 Task: Explore satellite view of the Grand Tetons in Wyoming.
Action: Mouse moved to (55, 26)
Screenshot: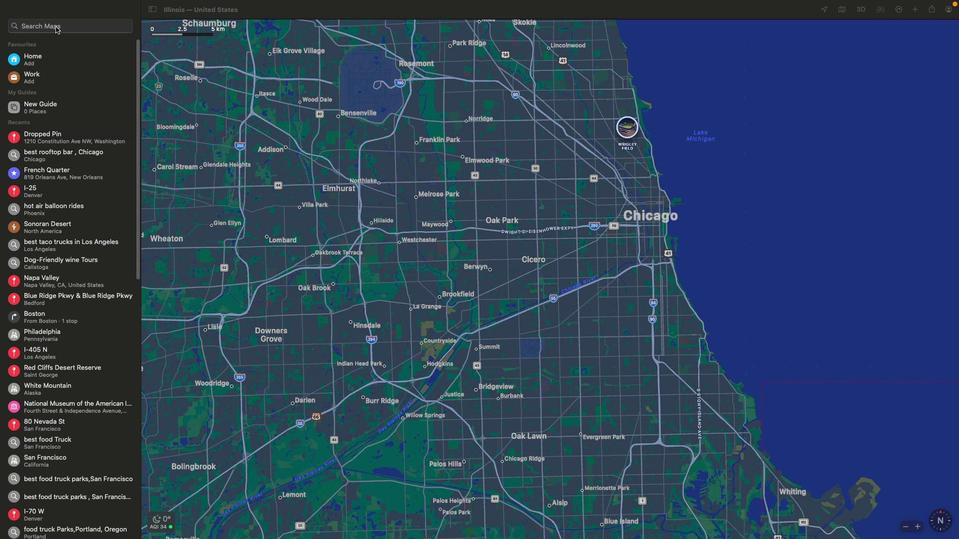 
Action: Mouse pressed left at (55, 26)
Screenshot: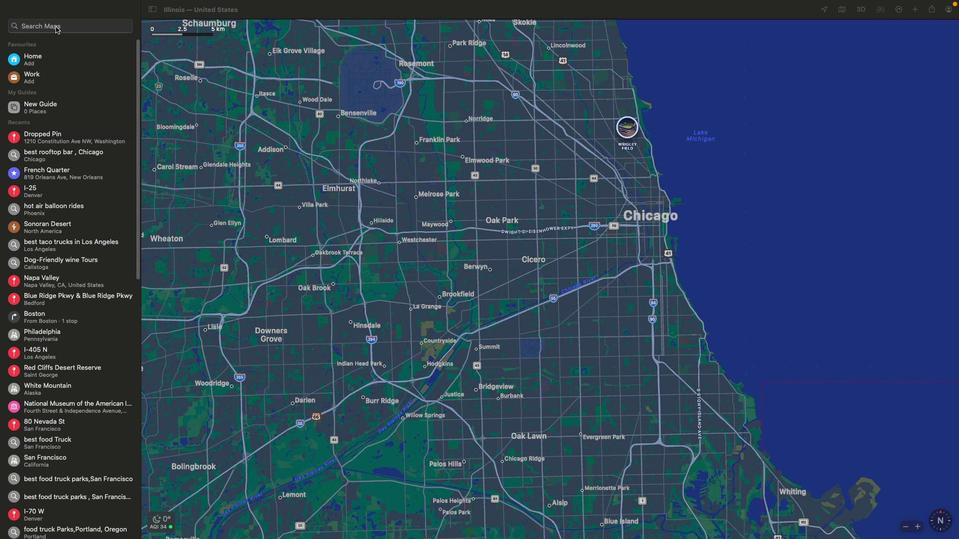 
Action: Key pressed Key.shift'G''r''e''a''d'Key.backspaceKey.backspaceKey.backspace'a''n''d'Key.spaceKey.shift'T''e''l''o''n''s'Key.space'i''n'Key.spaceKey.shift'W''y''o''m''i''n''g'Key.spaceKey.enter
Screenshot: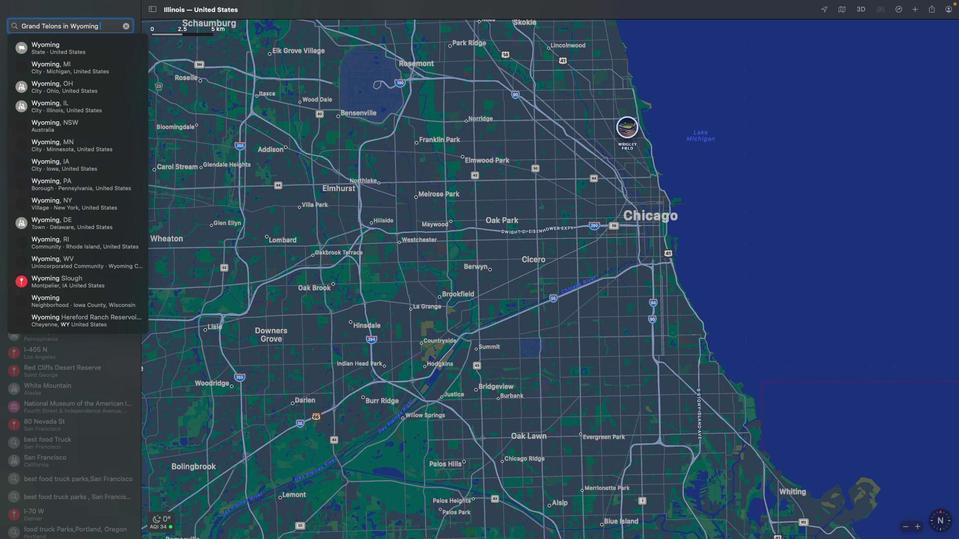 
Action: Mouse moved to (845, 16)
Screenshot: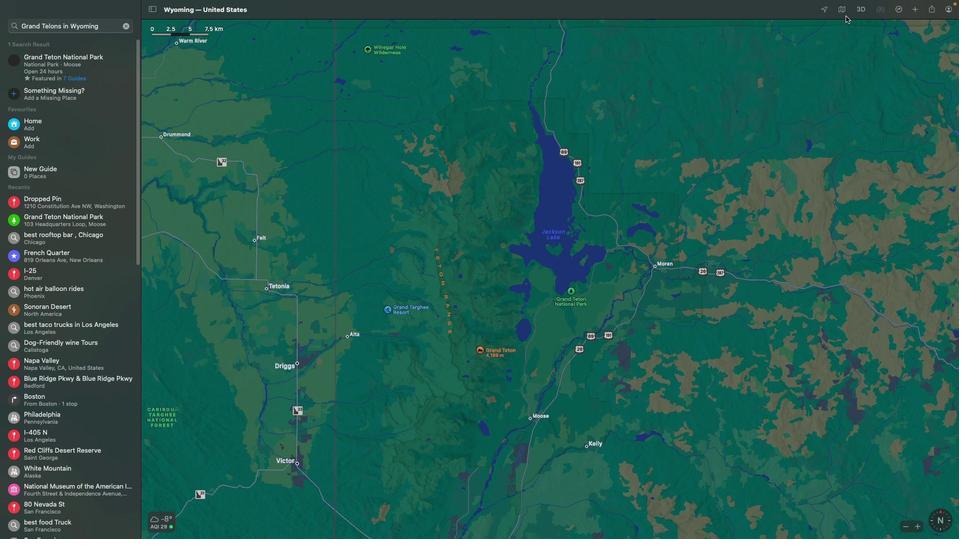 
Action: Mouse pressed left at (845, 16)
Screenshot: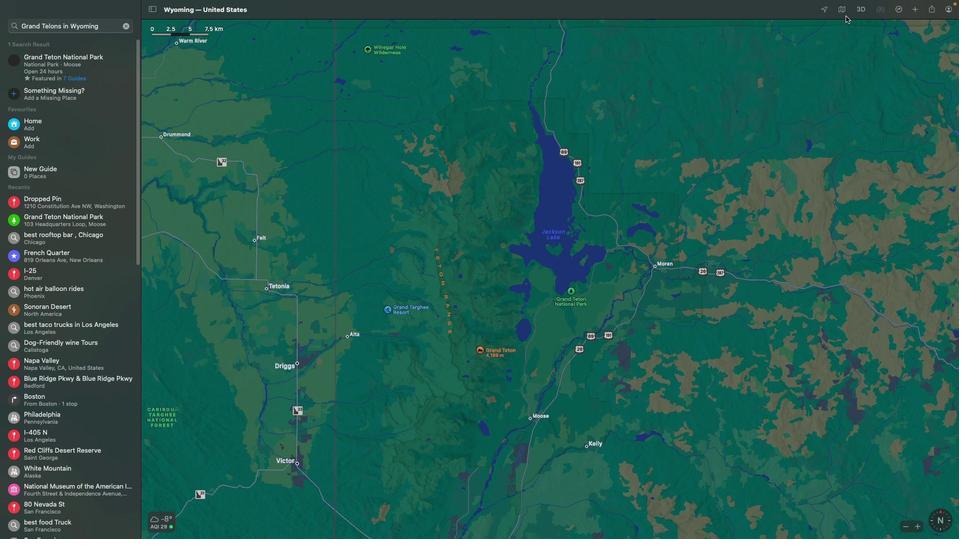 
Action: Mouse moved to (843, 13)
Screenshot: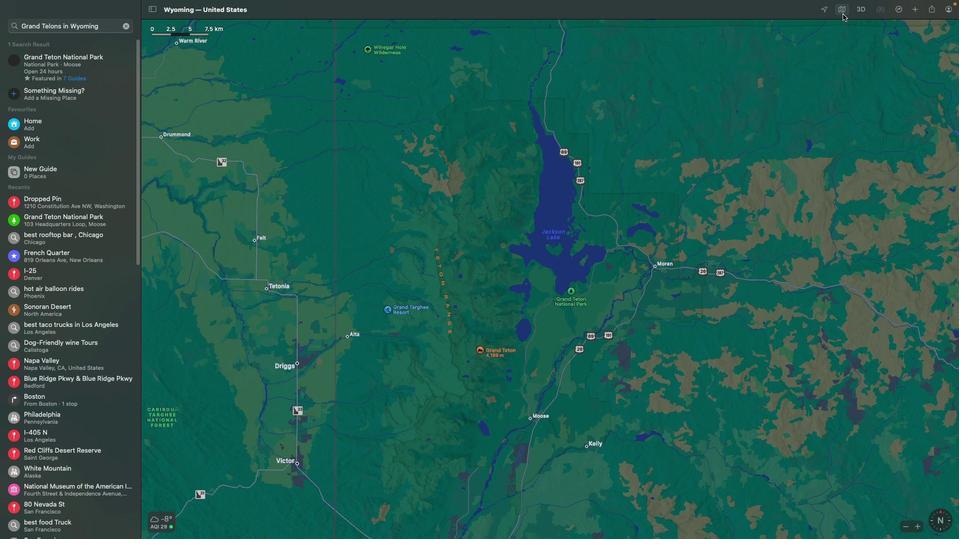 
Action: Mouse pressed left at (843, 13)
Screenshot: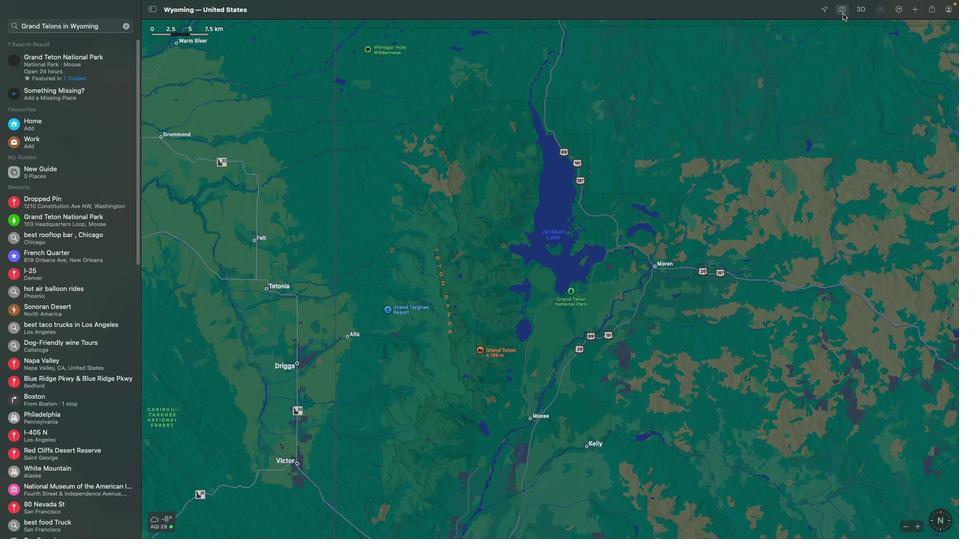 
Action: Mouse moved to (867, 120)
Screenshot: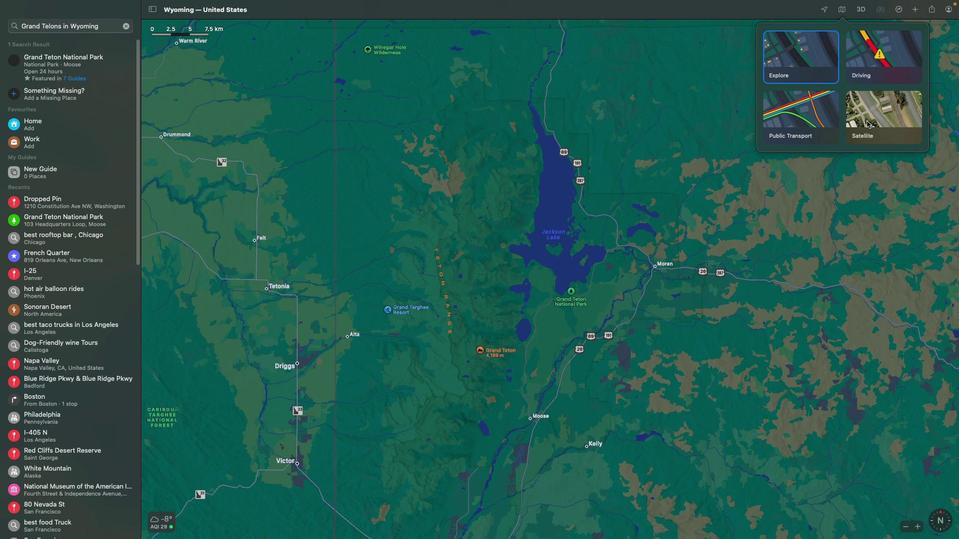 
Action: Mouse pressed left at (867, 120)
Screenshot: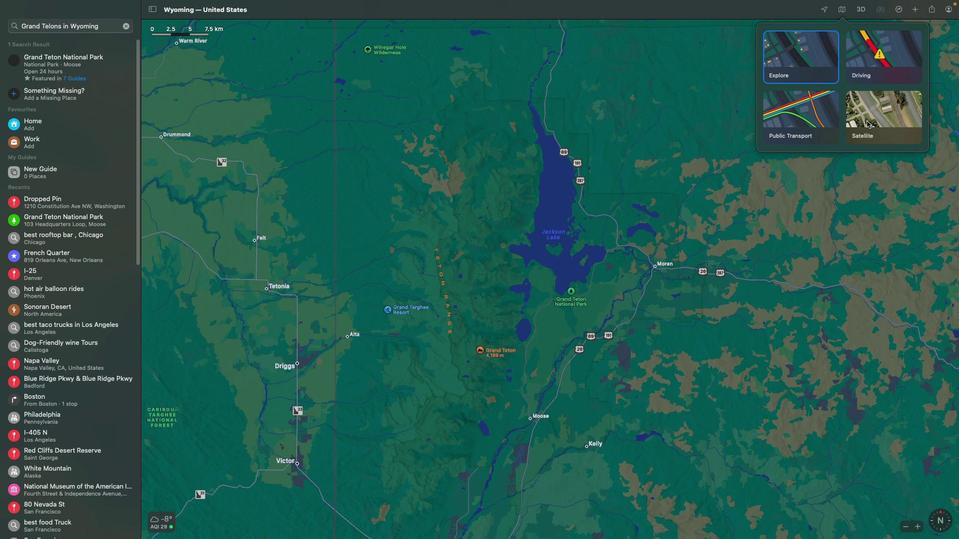 
Action: Mouse moved to (578, 325)
Screenshot: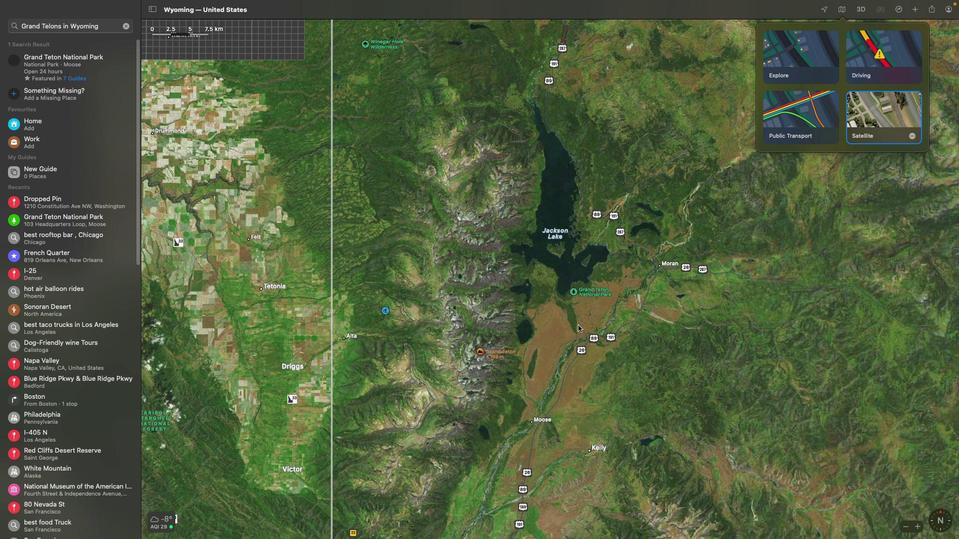 
Action: Mouse pressed left at (578, 325)
Screenshot: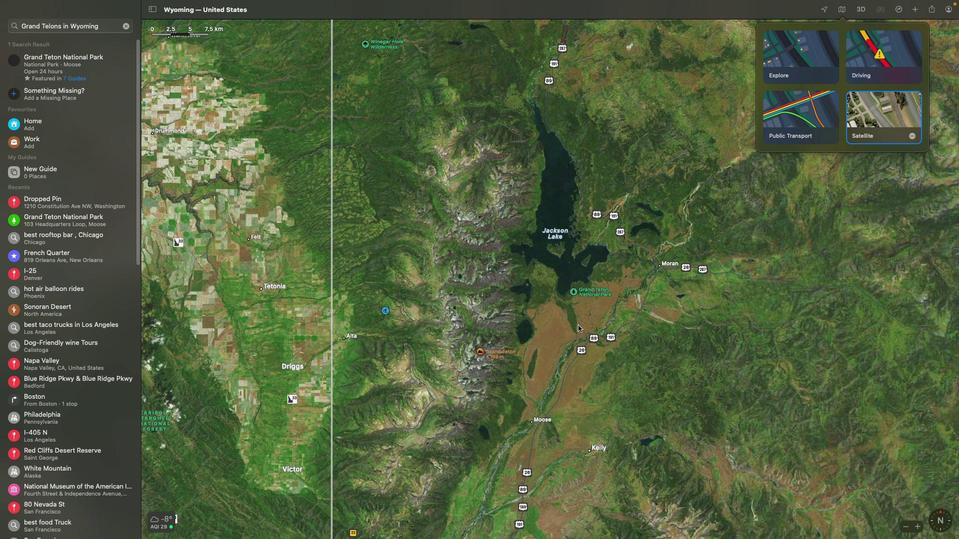 
